 Task: Check the percentage active listings of natural gas utilities in the last 3 years.
Action: Mouse moved to (959, 215)
Screenshot: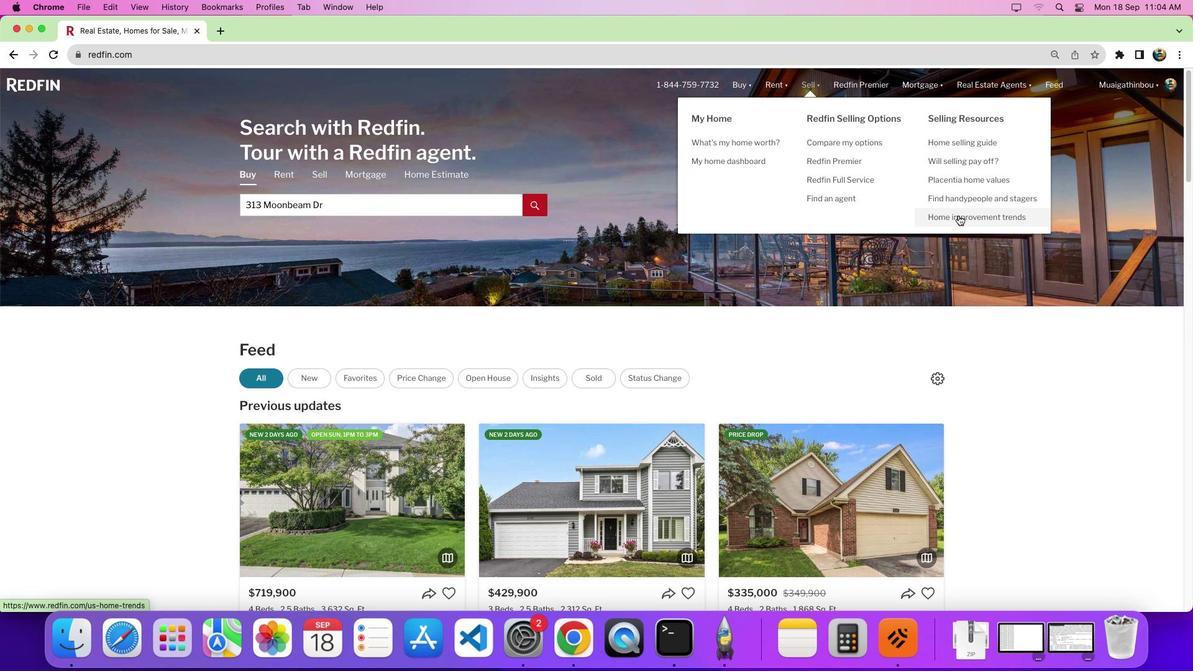 
Action: Mouse pressed left at (959, 215)
Screenshot: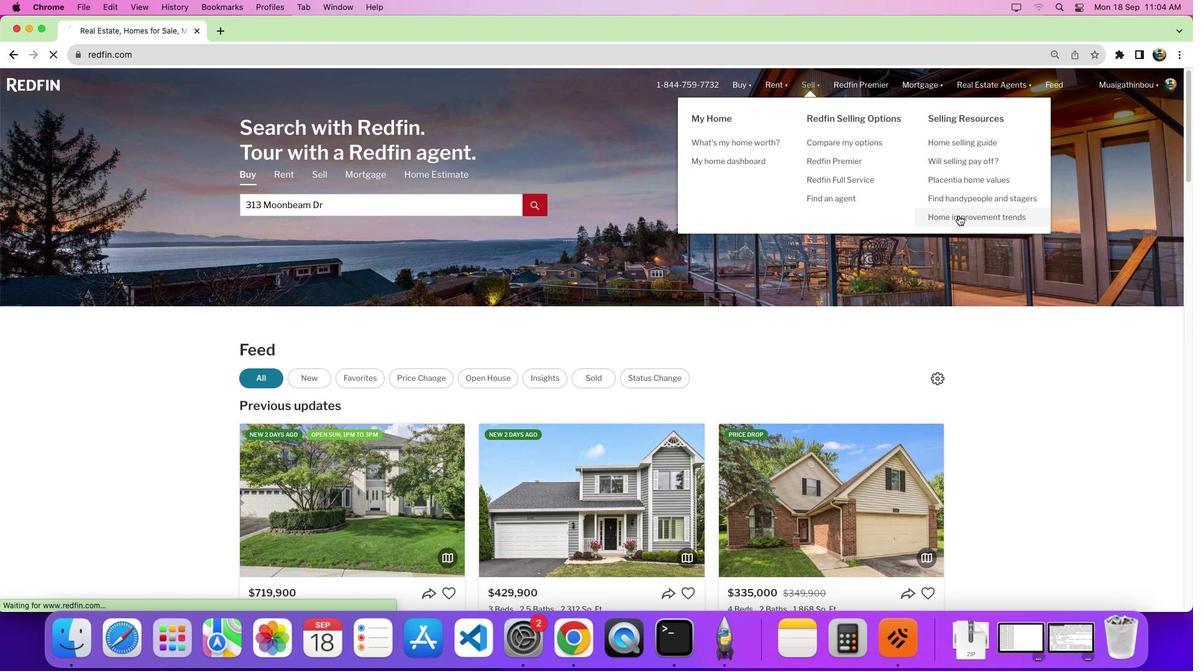
Action: Mouse pressed left at (959, 215)
Screenshot: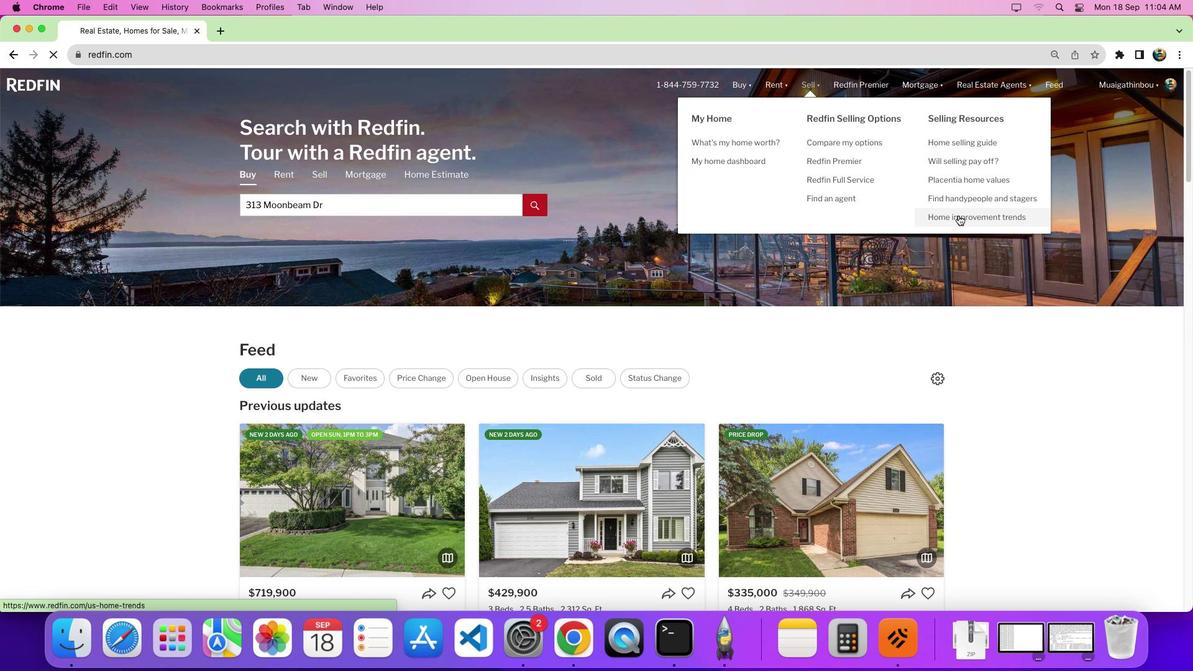 
Action: Mouse moved to (337, 239)
Screenshot: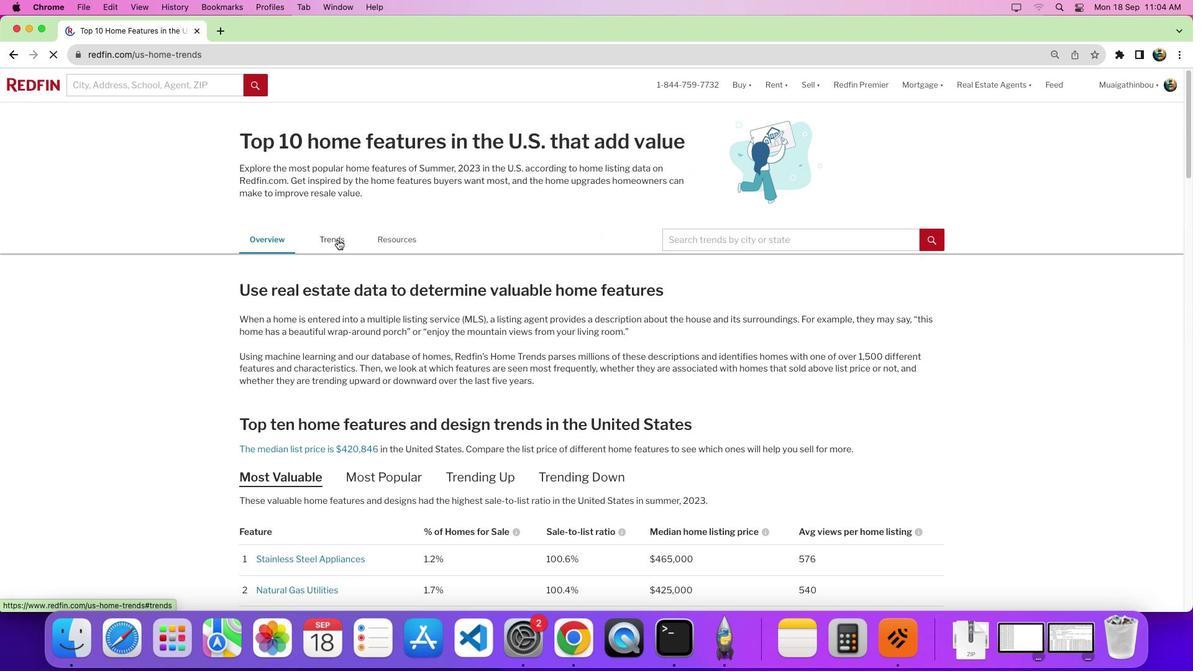 
Action: Mouse pressed left at (337, 239)
Screenshot: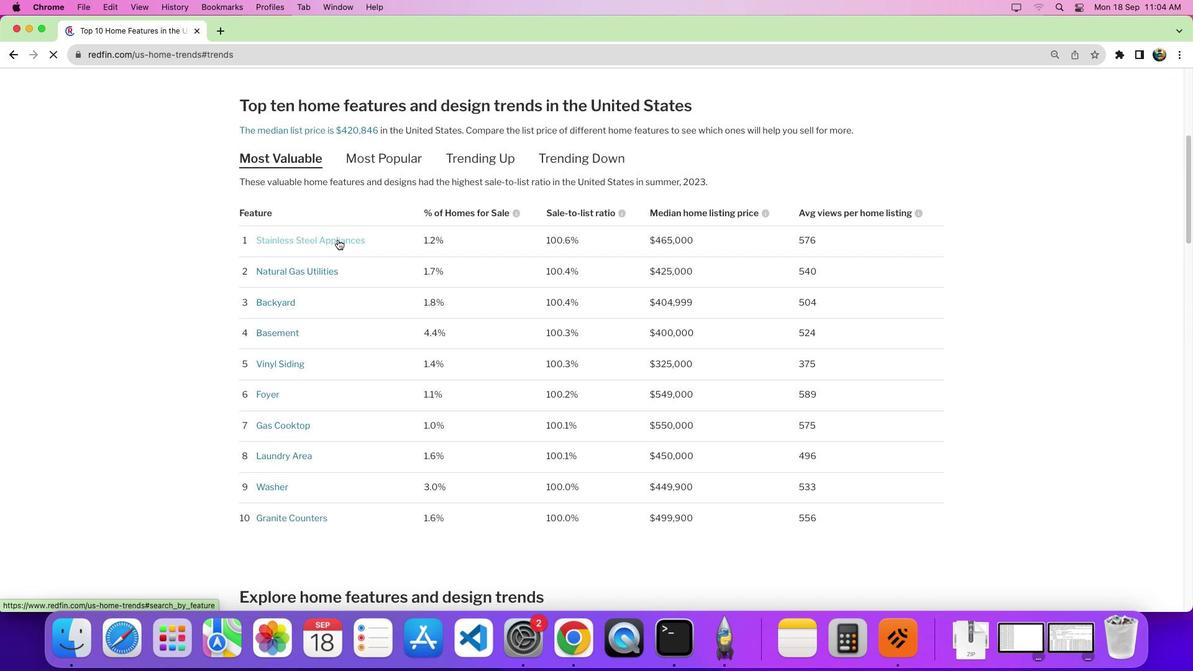 
Action: Mouse moved to (643, 296)
Screenshot: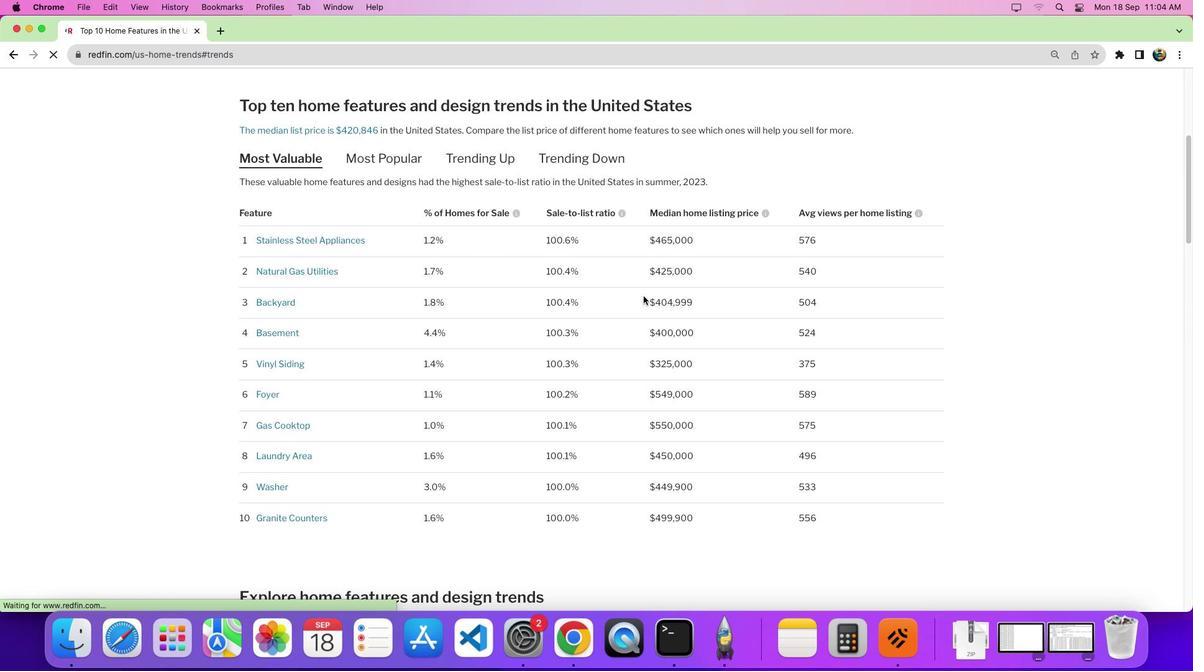 
Action: Mouse scrolled (643, 296) with delta (0, 0)
Screenshot: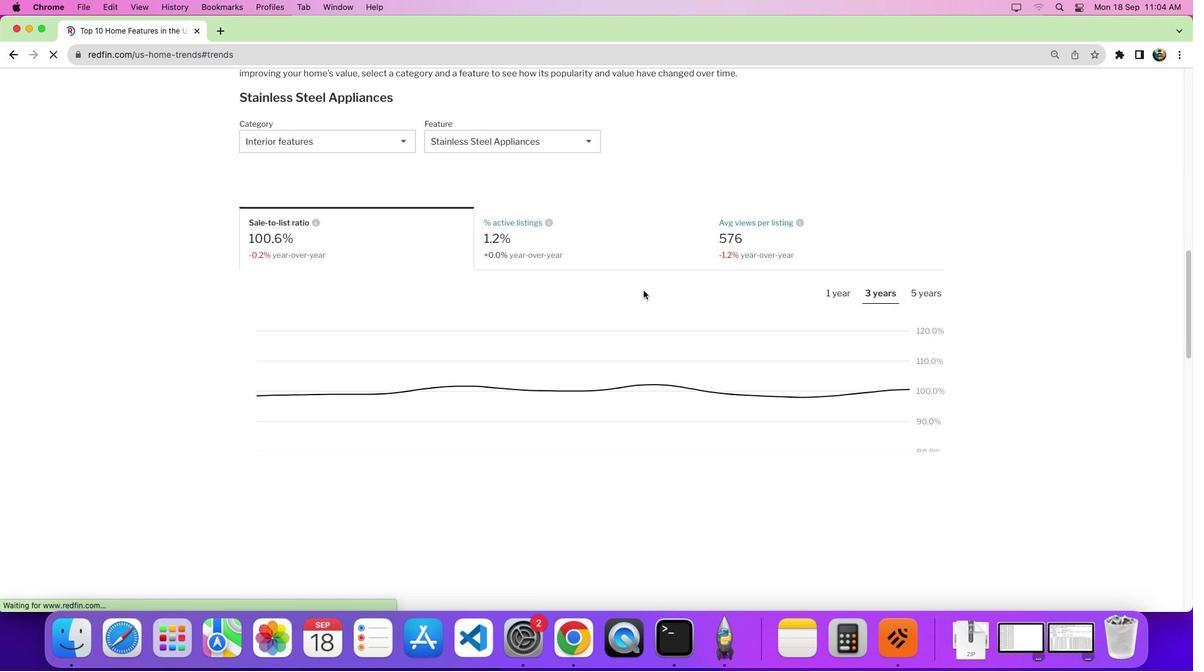 
Action: Mouse moved to (643, 296)
Screenshot: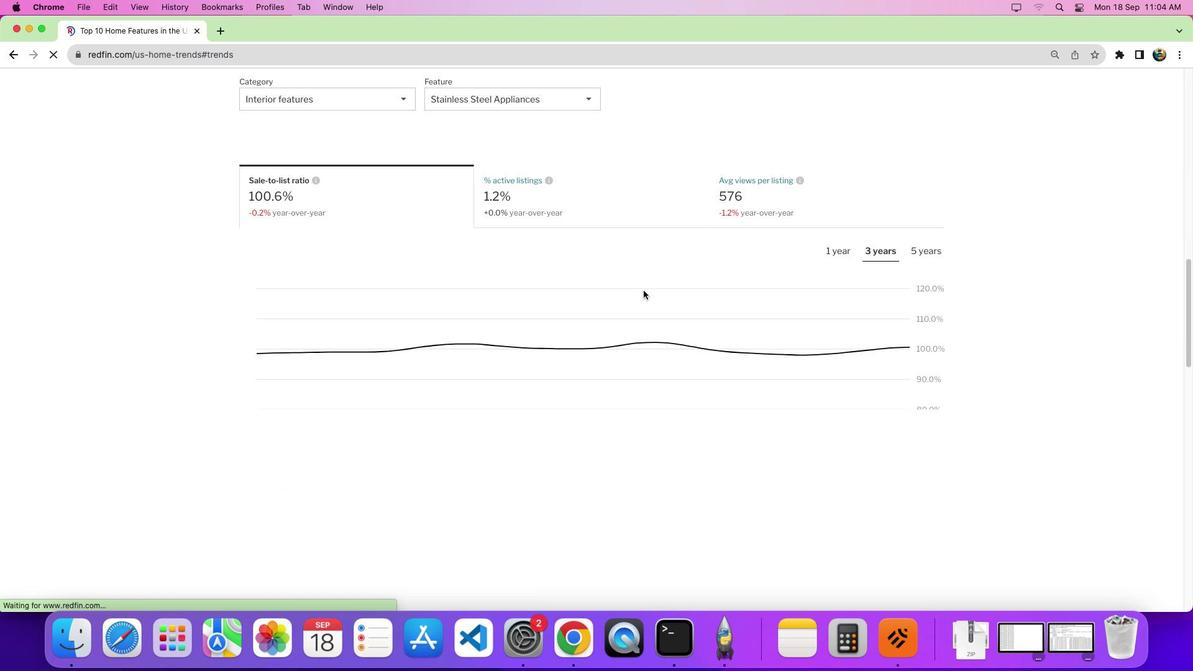 
Action: Mouse scrolled (643, 296) with delta (0, 0)
Screenshot: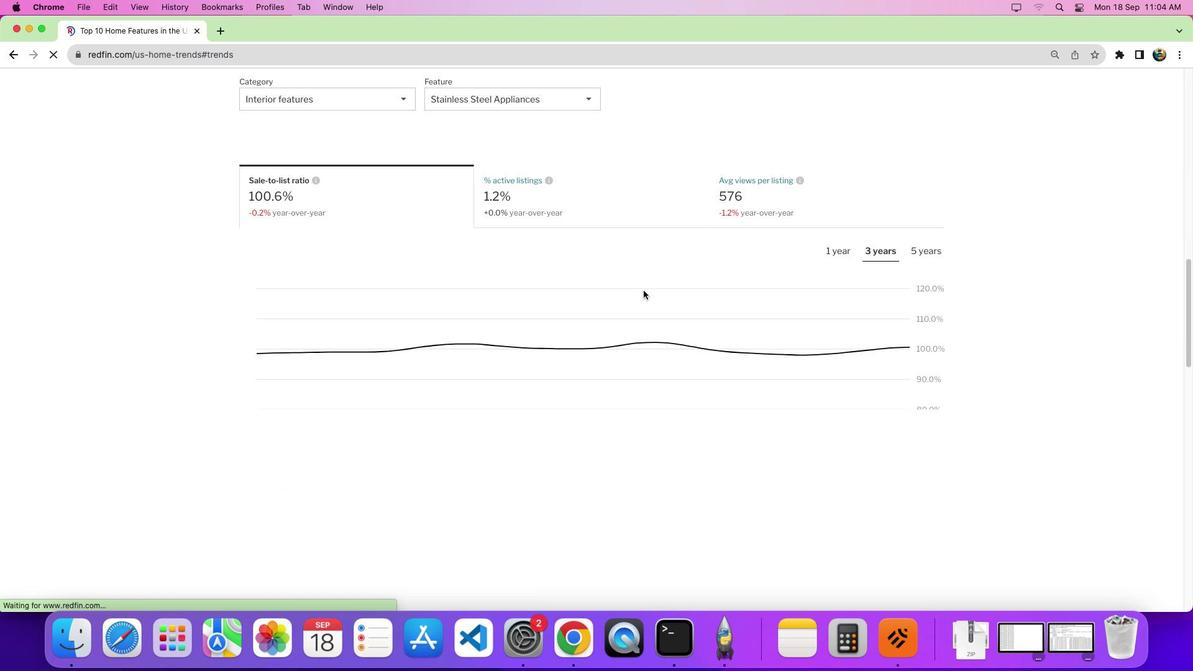 
Action: Mouse moved to (643, 295)
Screenshot: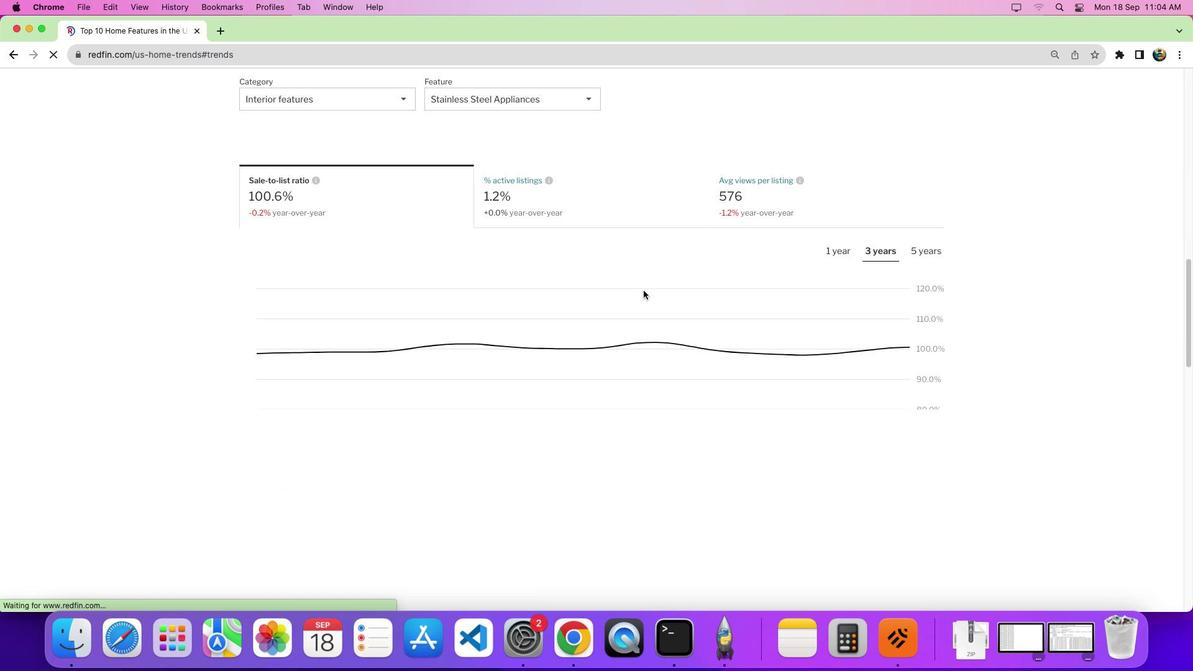 
Action: Mouse scrolled (643, 295) with delta (0, -5)
Screenshot: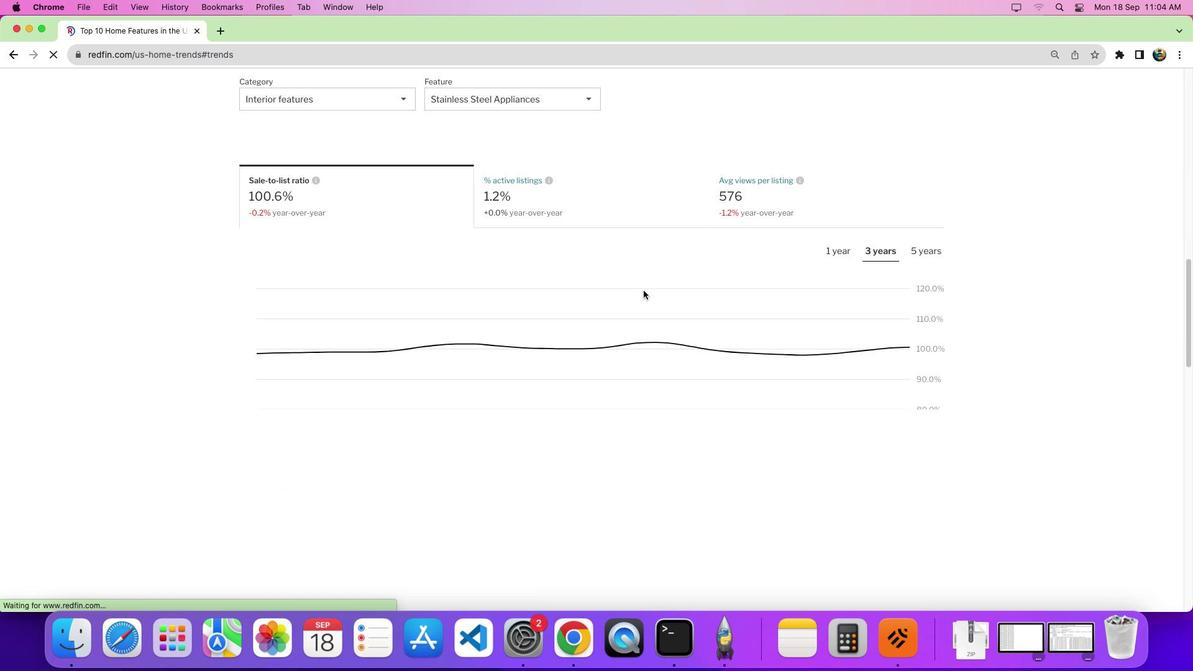 
Action: Mouse moved to (643, 291)
Screenshot: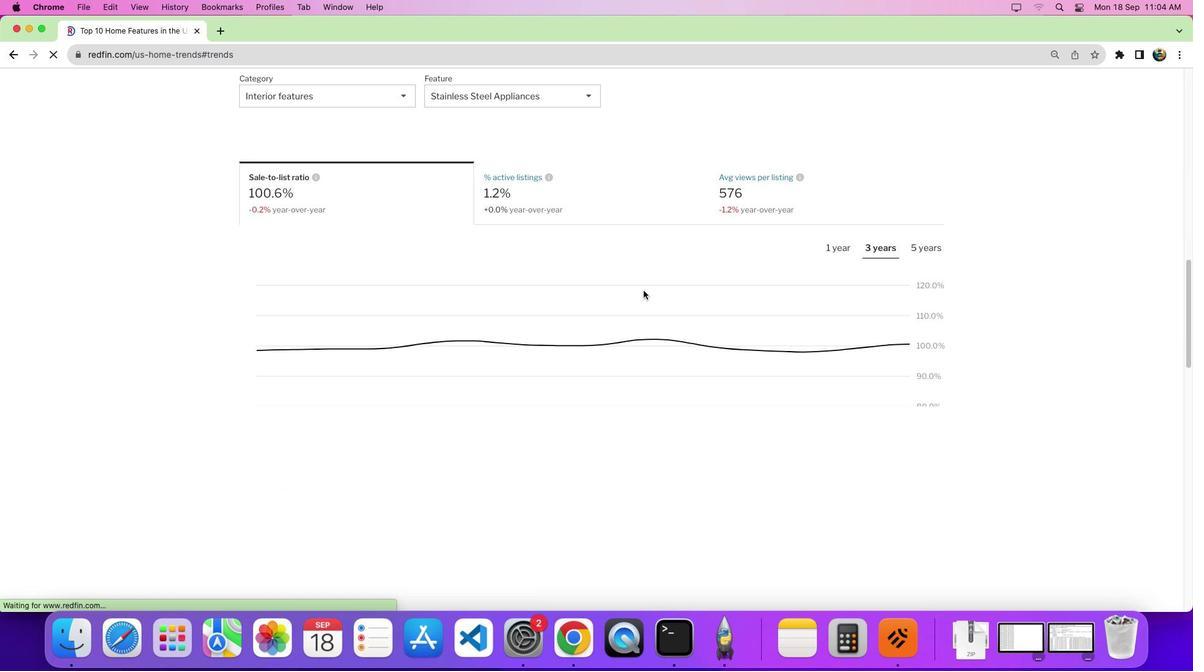 
Action: Mouse scrolled (643, 291) with delta (0, -8)
Screenshot: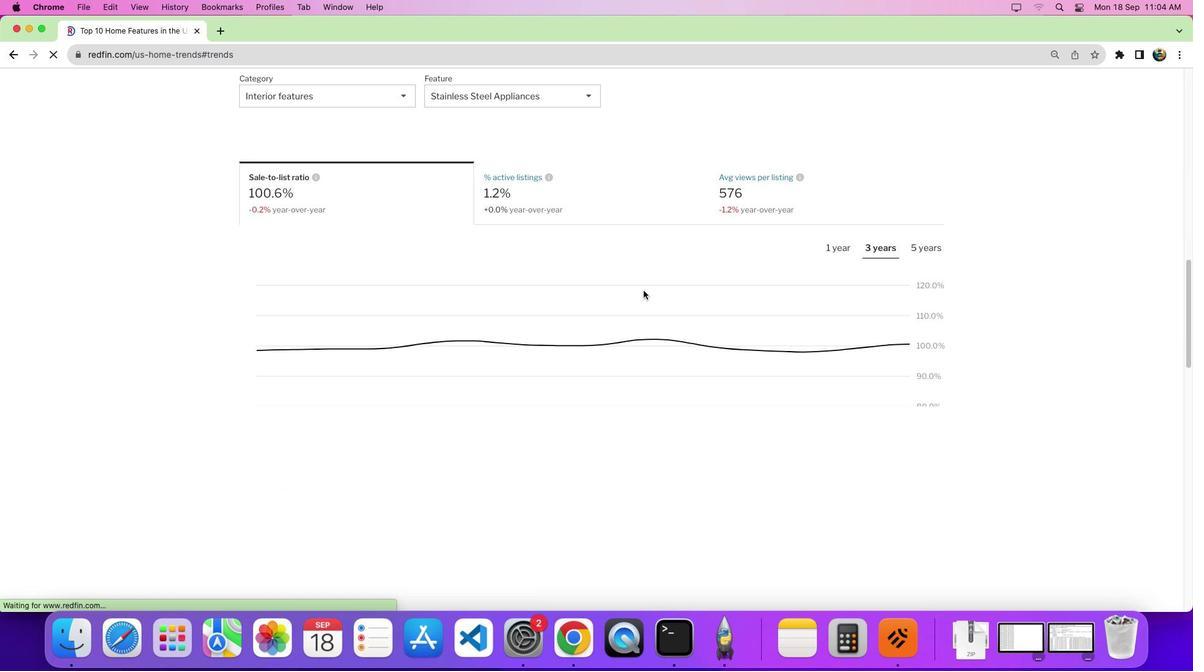 
Action: Mouse moved to (314, 116)
Screenshot: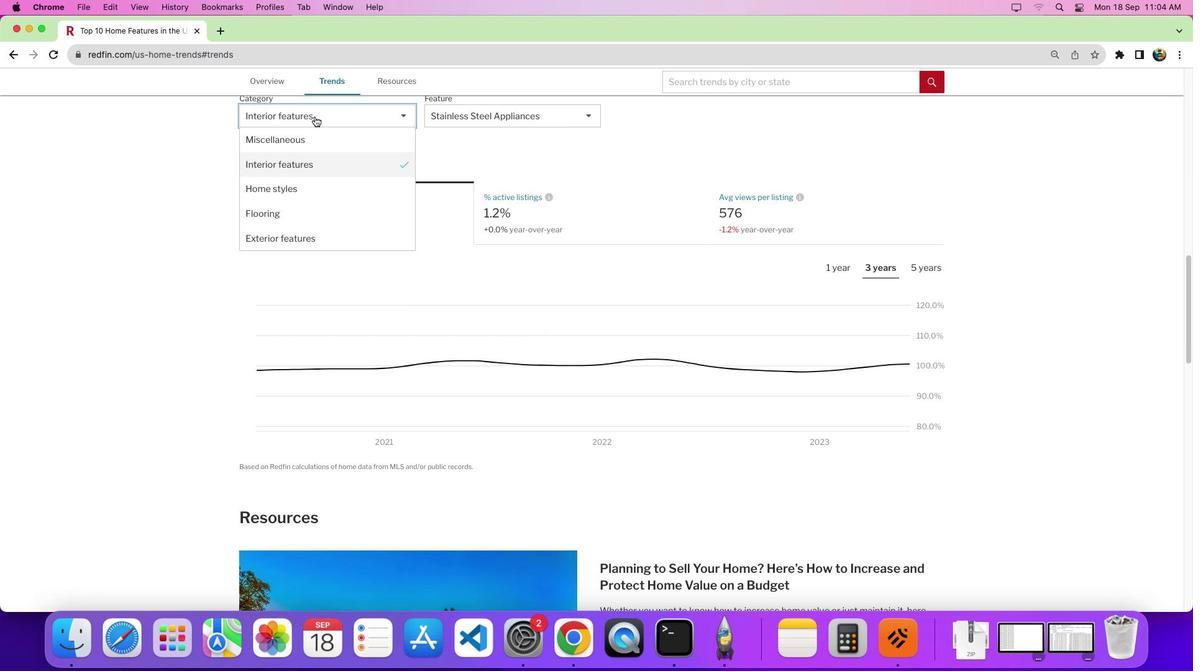 
Action: Mouse pressed left at (314, 116)
Screenshot: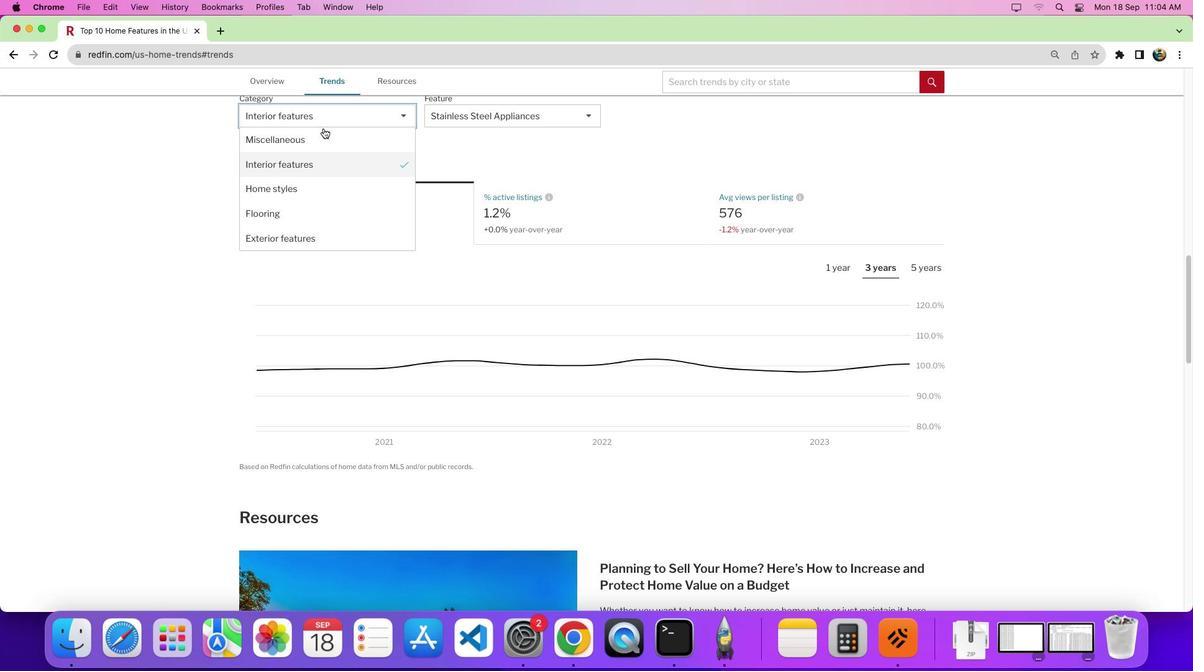 
Action: Mouse moved to (357, 160)
Screenshot: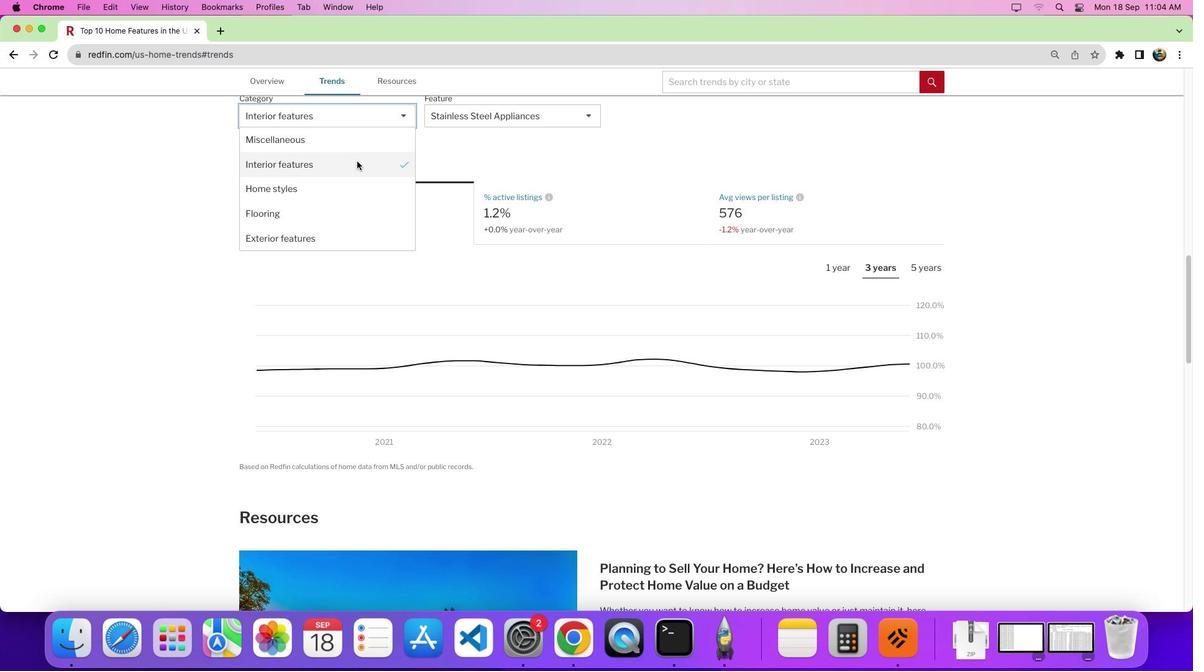 
Action: Mouse pressed left at (357, 160)
Screenshot: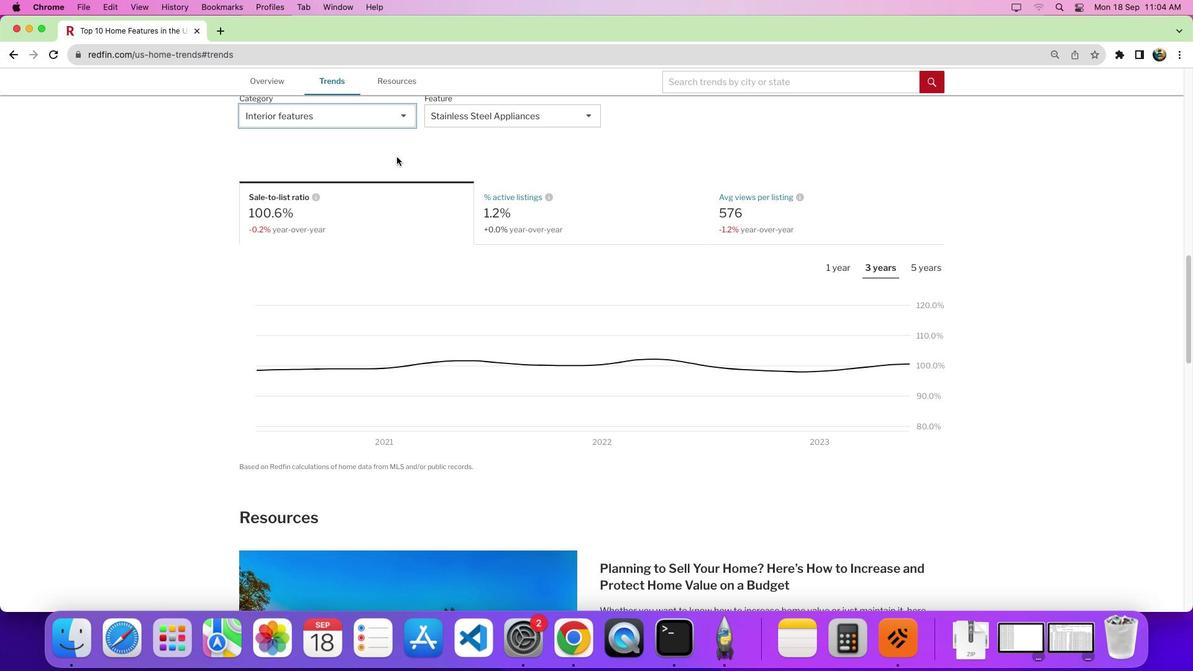 
Action: Mouse moved to (505, 114)
Screenshot: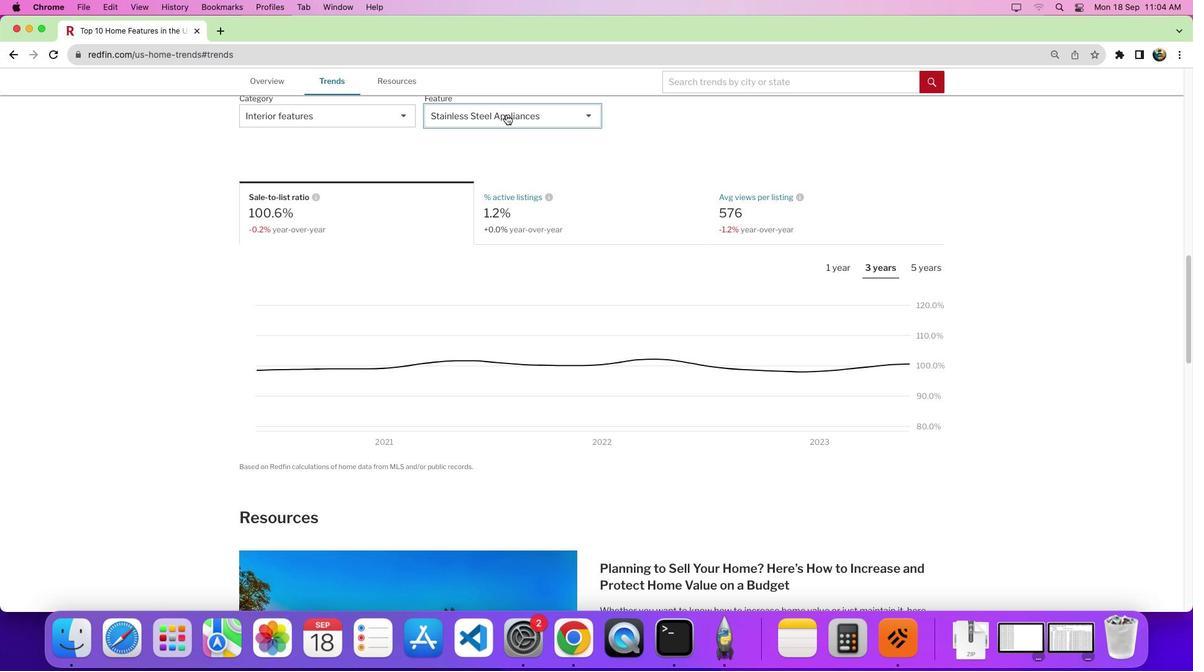 
Action: Mouse pressed left at (505, 114)
Screenshot: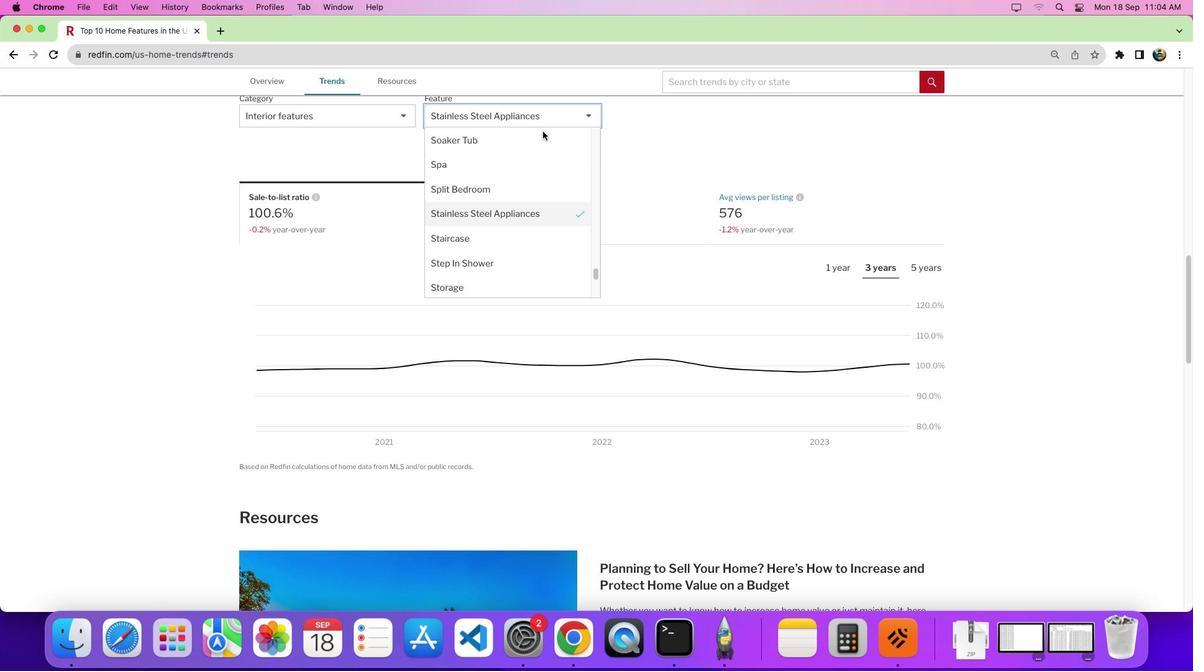 
Action: Mouse moved to (596, 223)
Screenshot: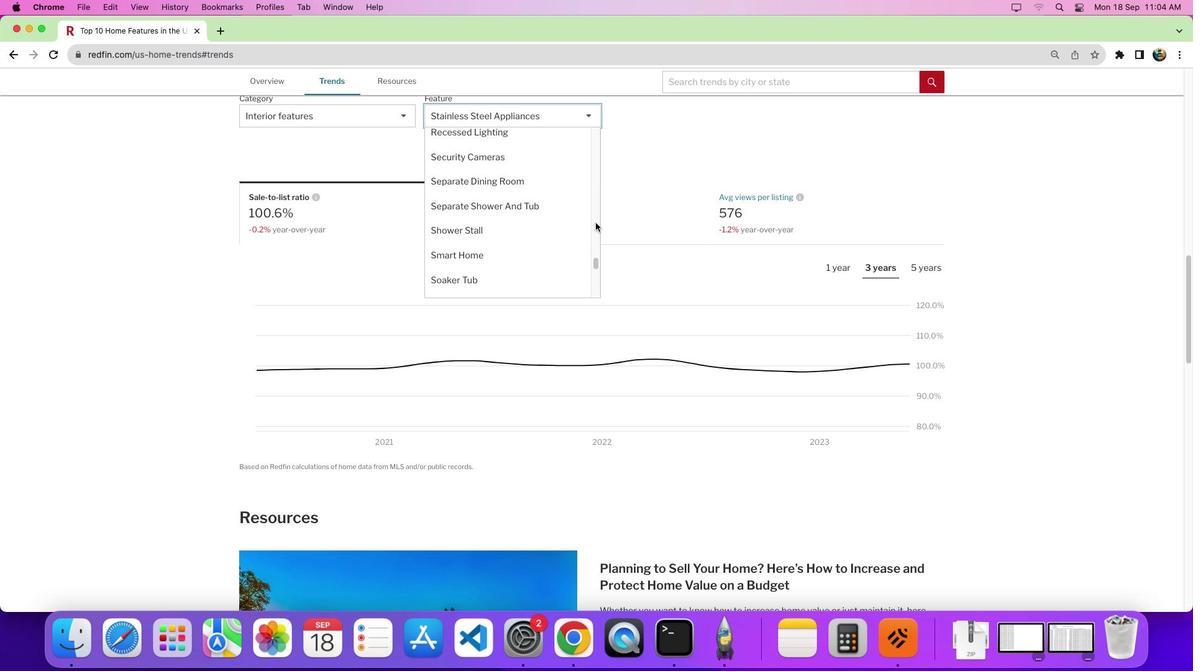 
Action: Mouse pressed left at (596, 223)
Screenshot: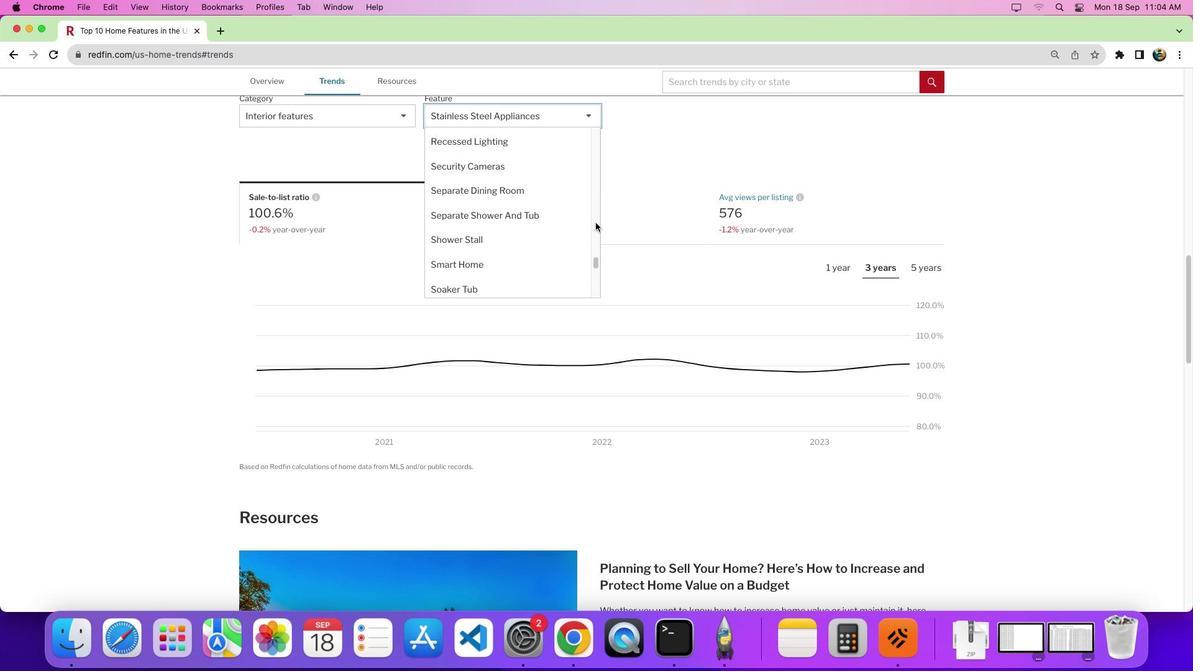 
Action: Mouse pressed left at (596, 223)
Screenshot: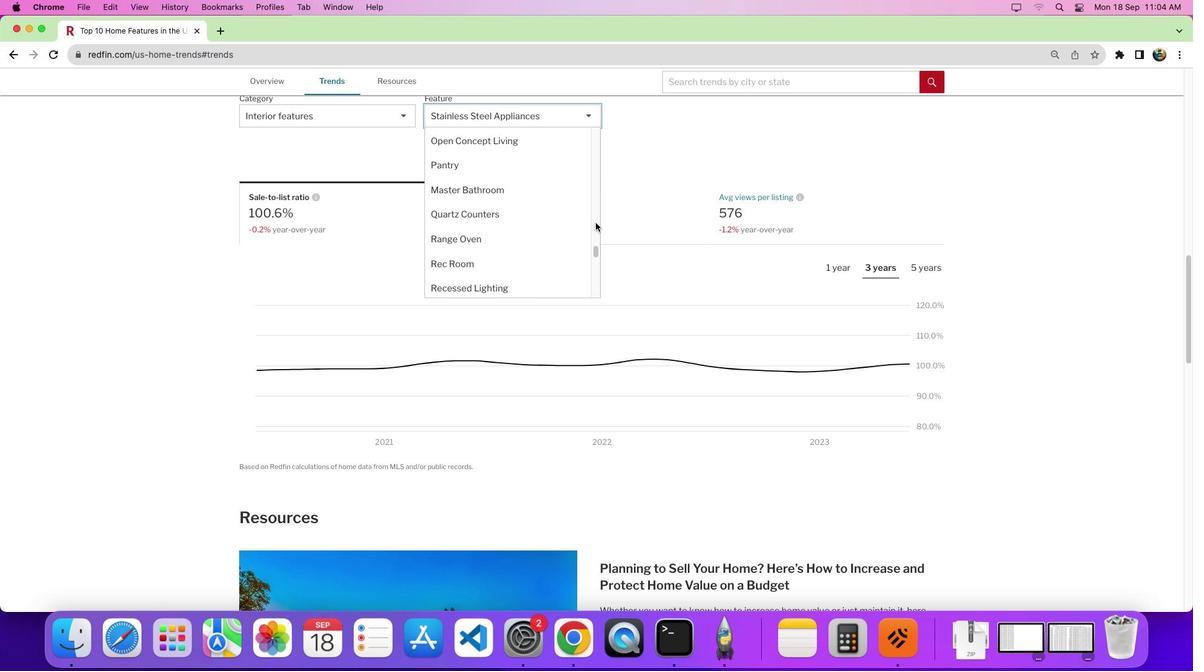
Action: Mouse moved to (594, 225)
Screenshot: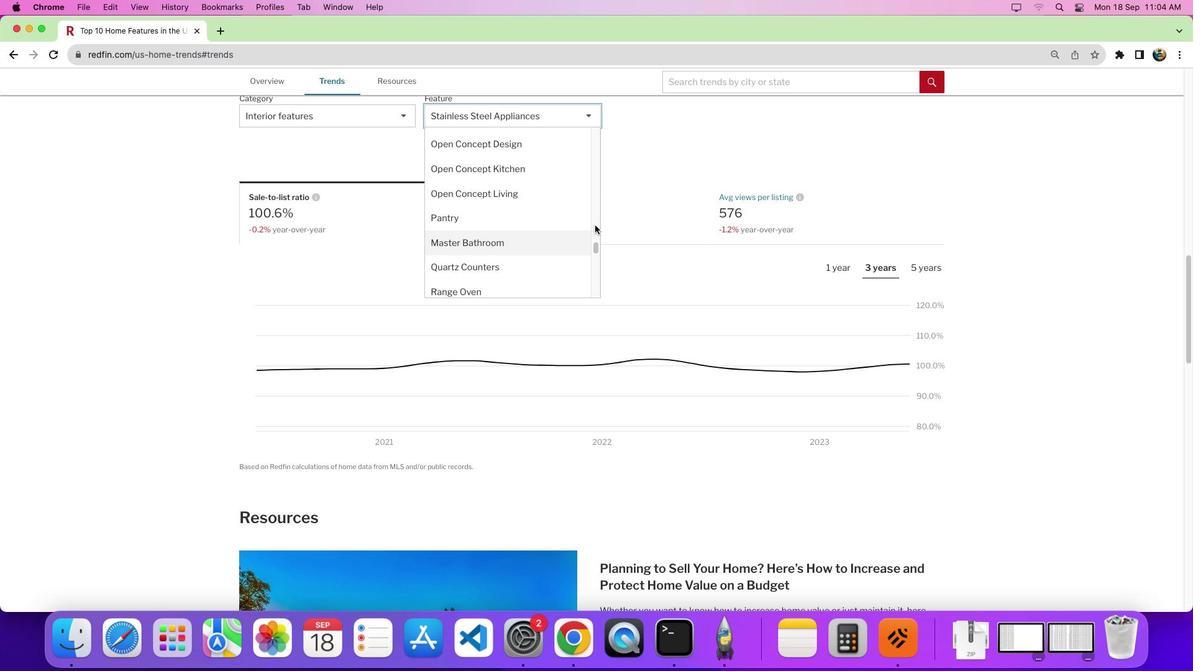 
Action: Mouse pressed left at (594, 225)
Screenshot: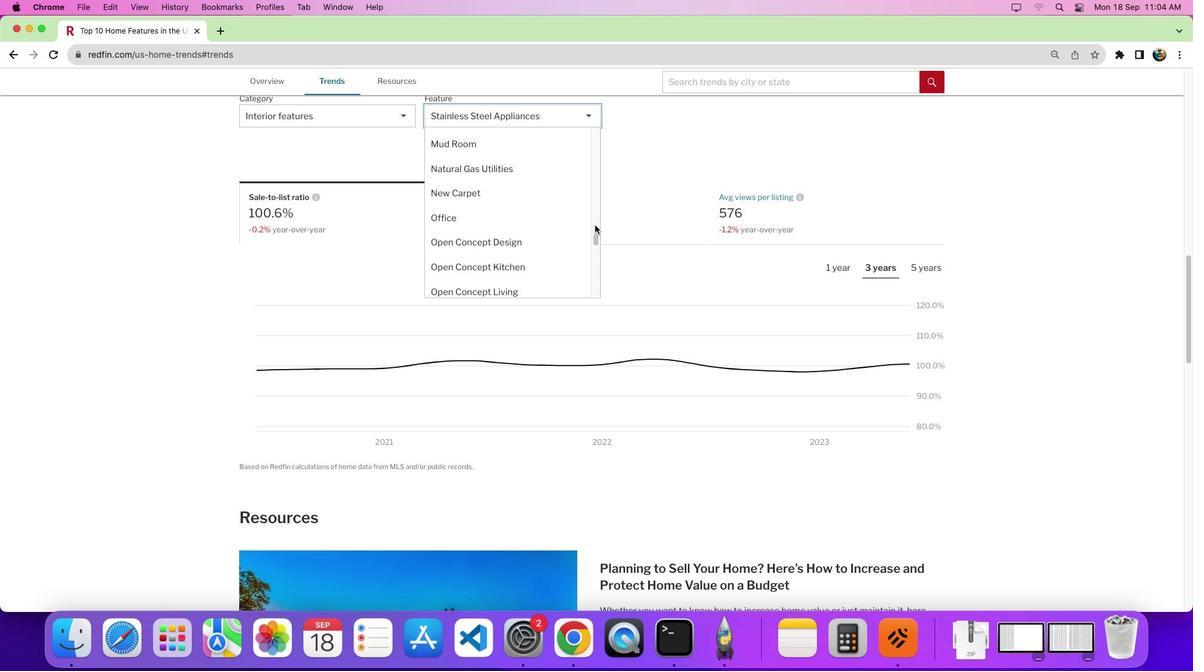 
Action: Mouse moved to (501, 172)
Screenshot: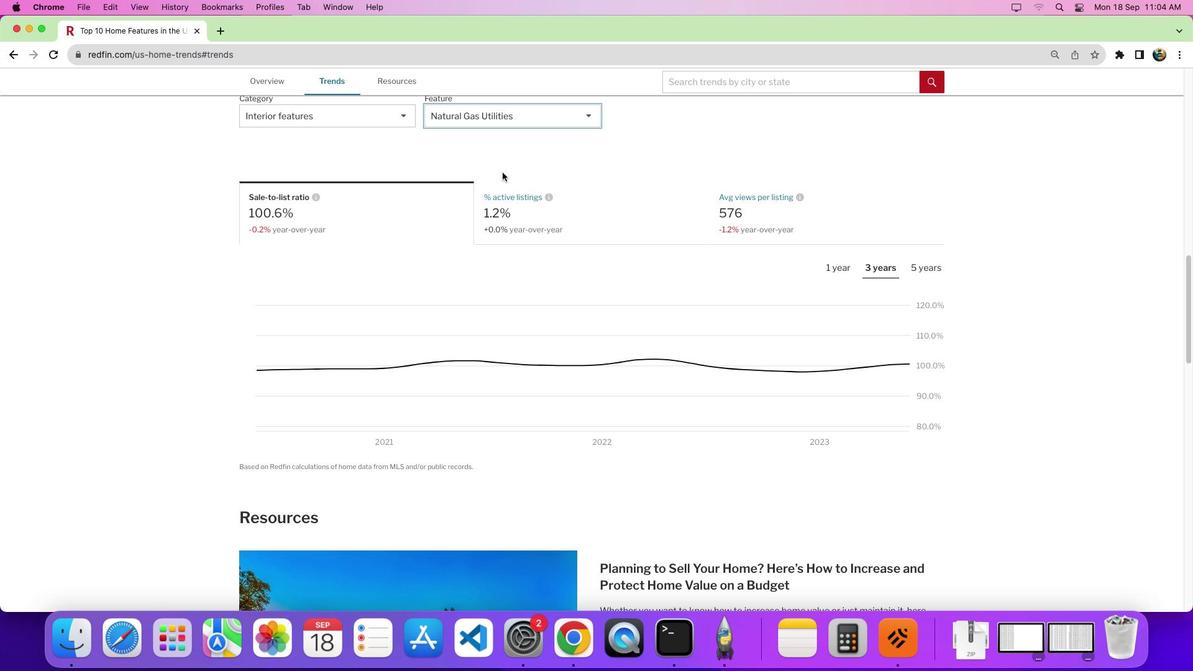 
Action: Mouse pressed left at (501, 172)
Screenshot: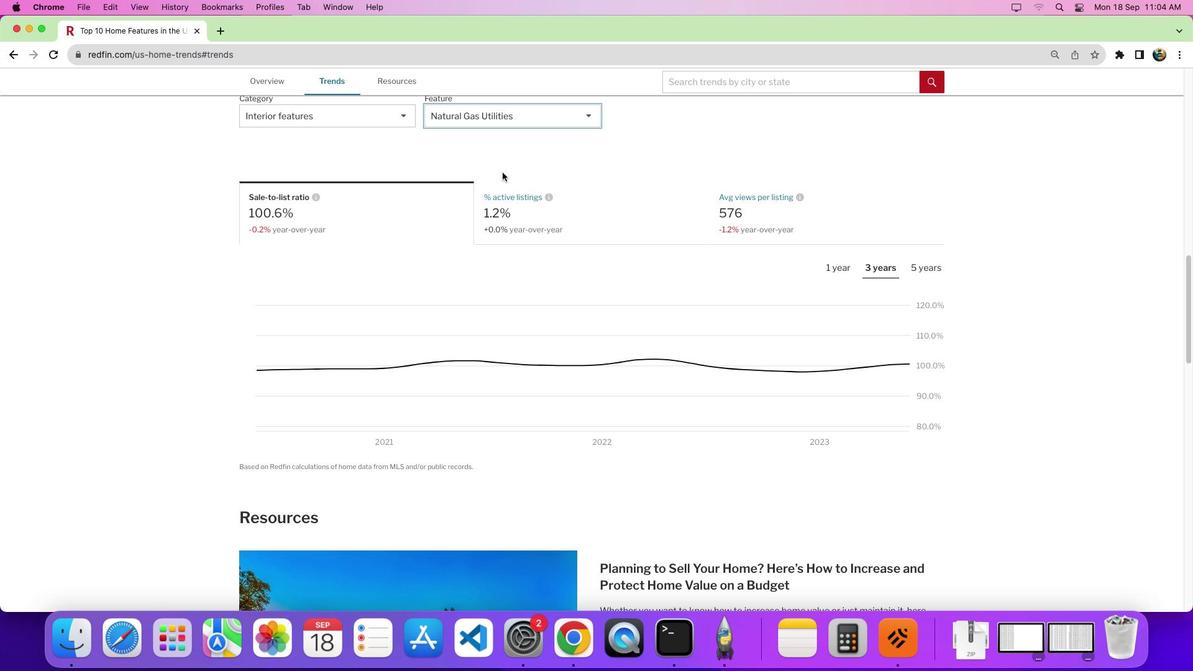 
Action: Mouse moved to (525, 210)
Screenshot: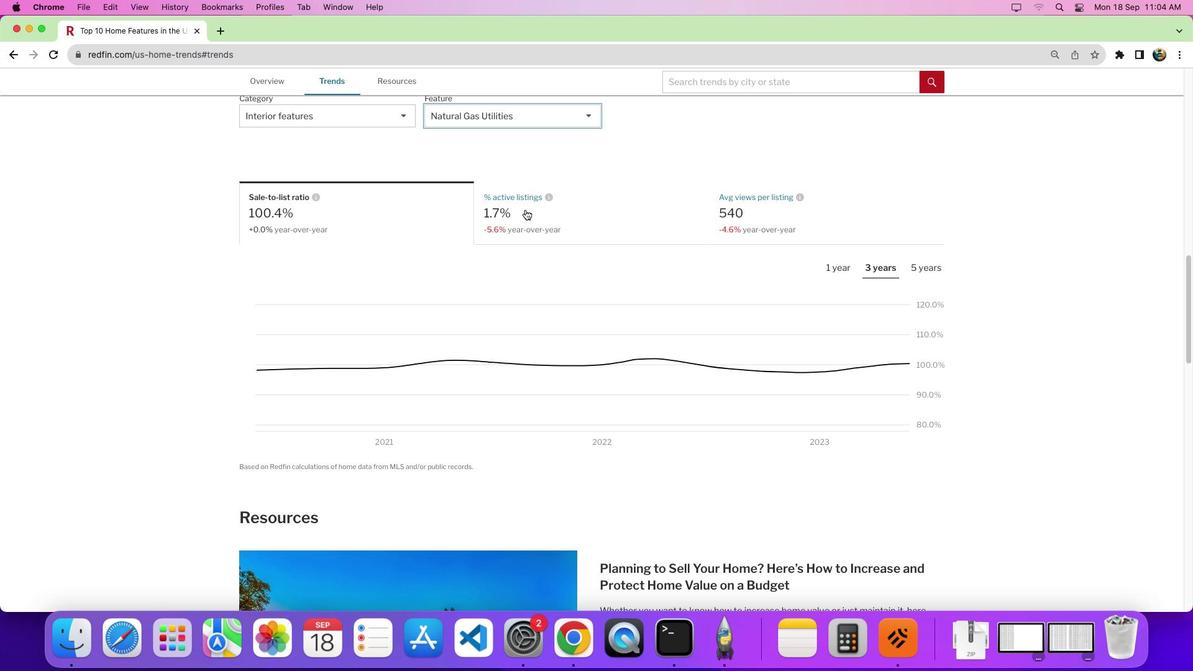 
Action: Mouse pressed left at (525, 210)
Screenshot: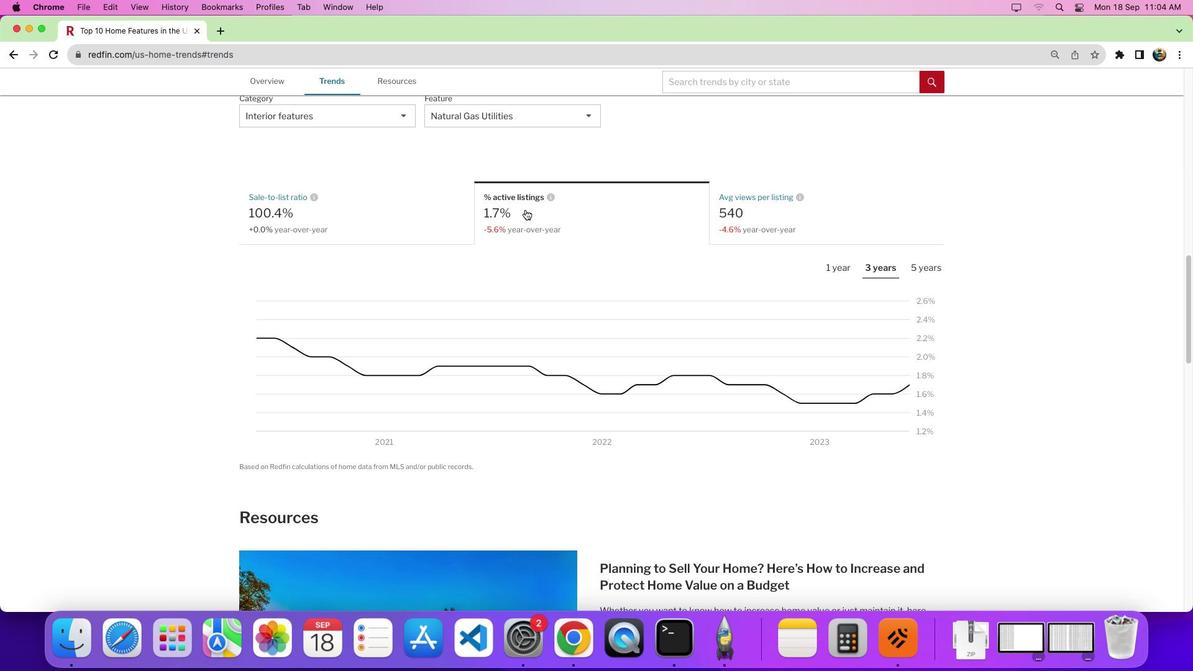 
Action: Mouse moved to (862, 241)
Screenshot: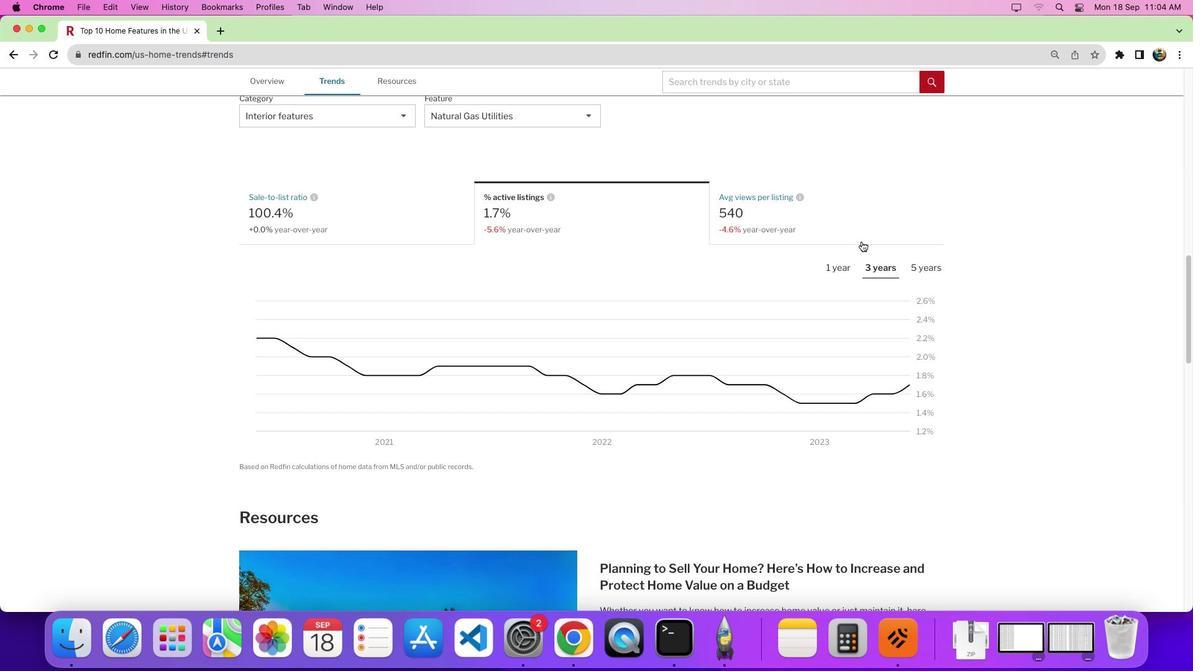 
